 Task: In the  document regularreading.html Select the last point and add comment:  'seems repetitive' Insert emoji reactions: 'Thumbs Down' Select all the potins and apply Uppercase
Action: Mouse moved to (330, 443)
Screenshot: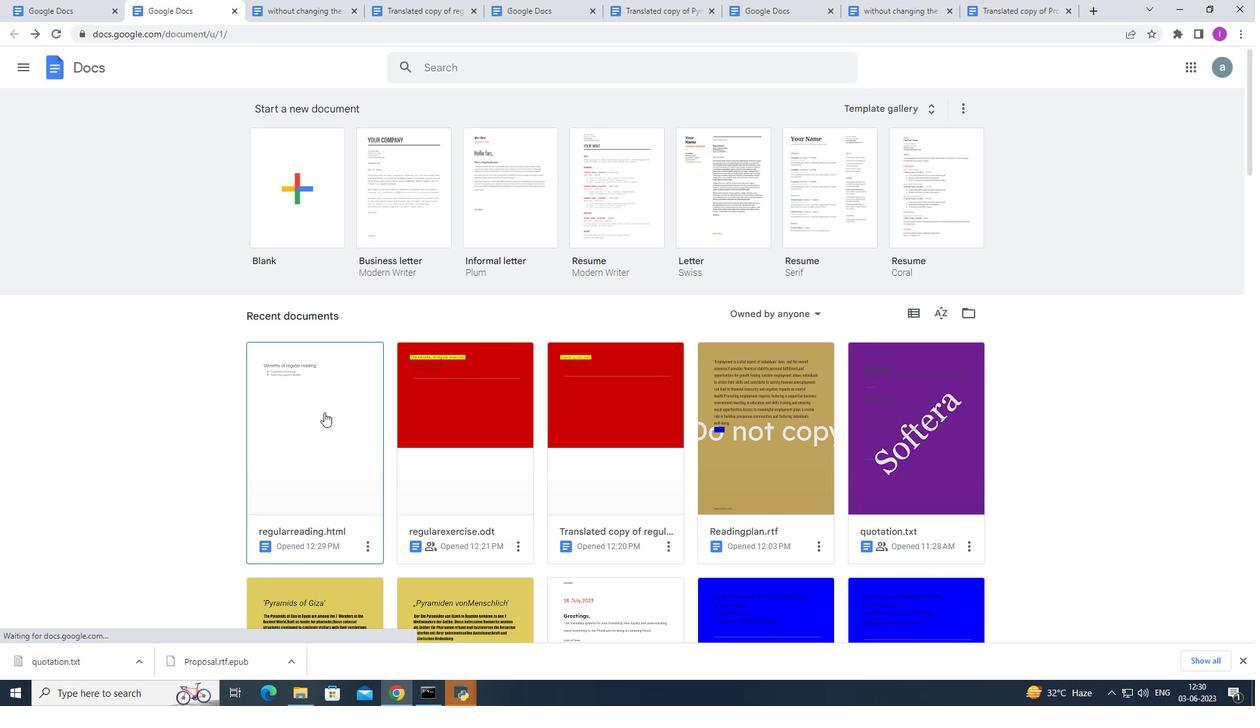 
Action: Mouse pressed left at (330, 443)
Screenshot: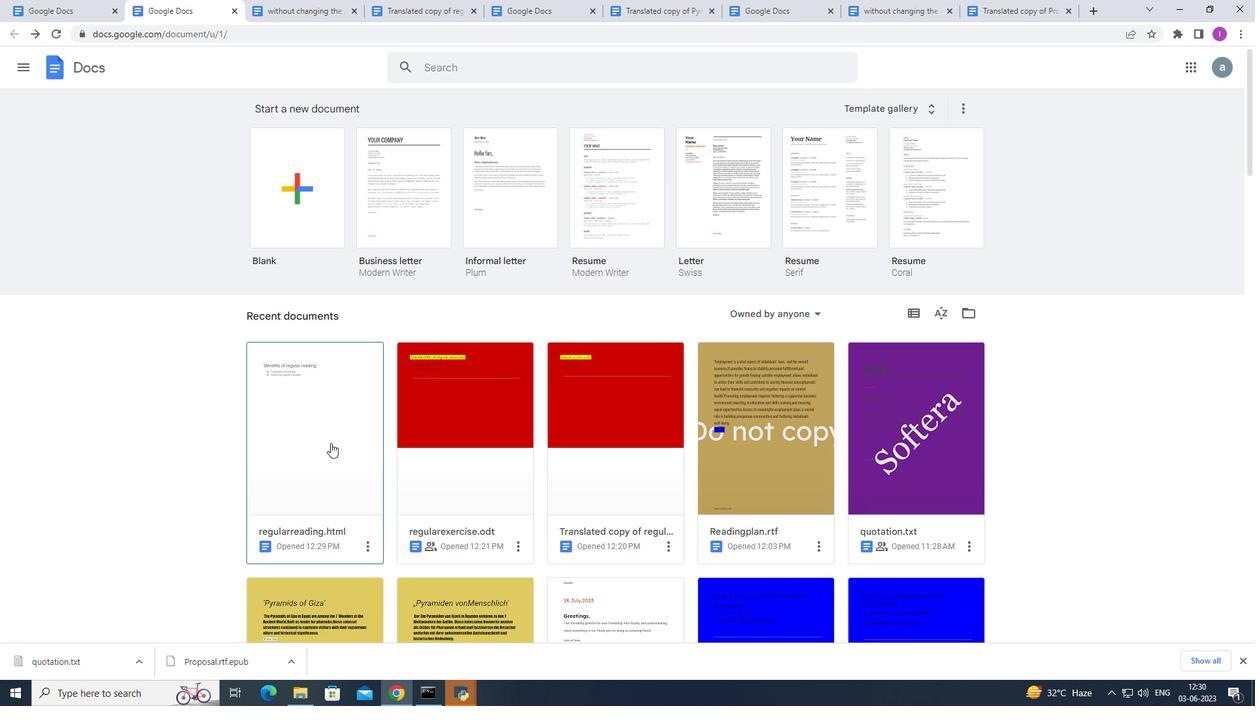 
Action: Mouse moved to (694, 292)
Screenshot: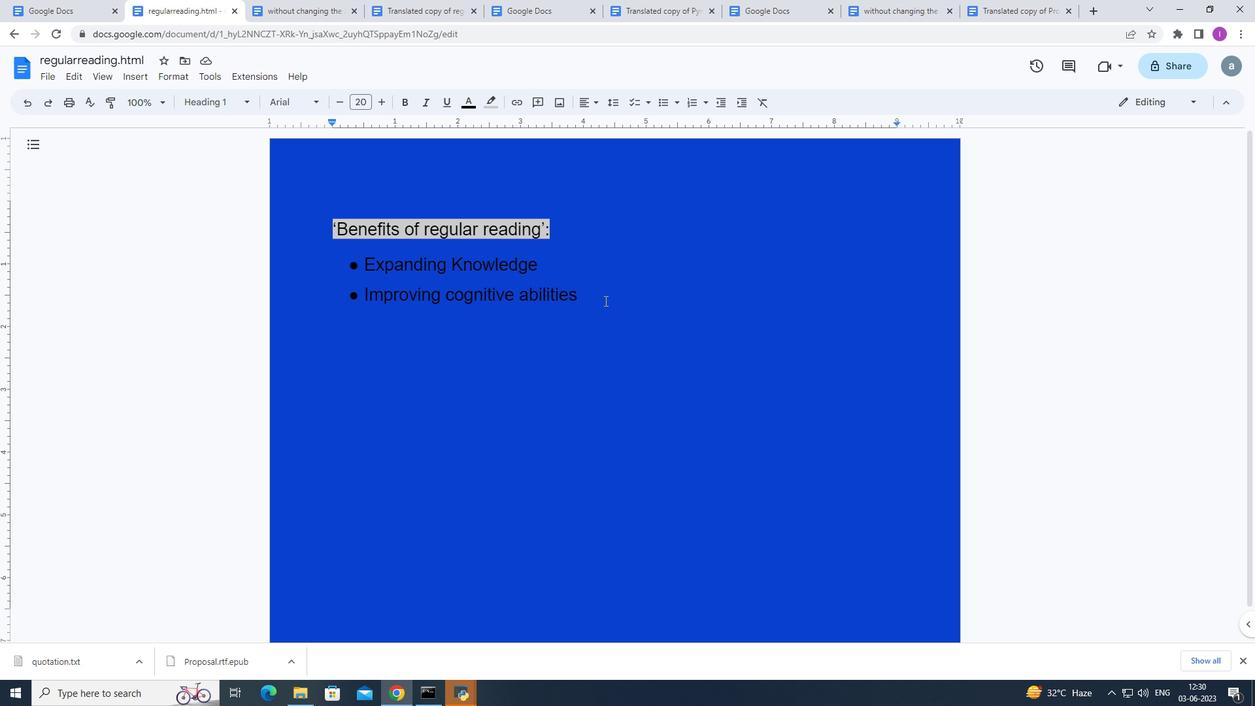 
Action: Mouse pressed left at (694, 292)
Screenshot: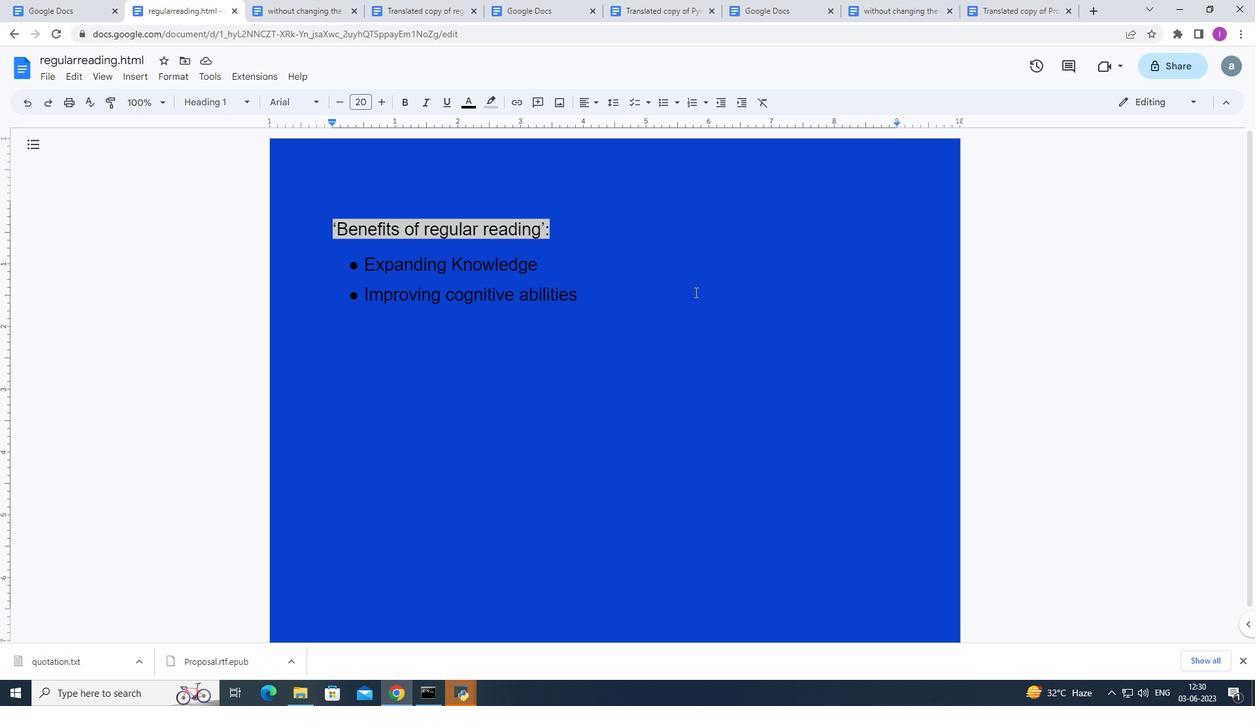 
Action: Mouse moved to (612, 300)
Screenshot: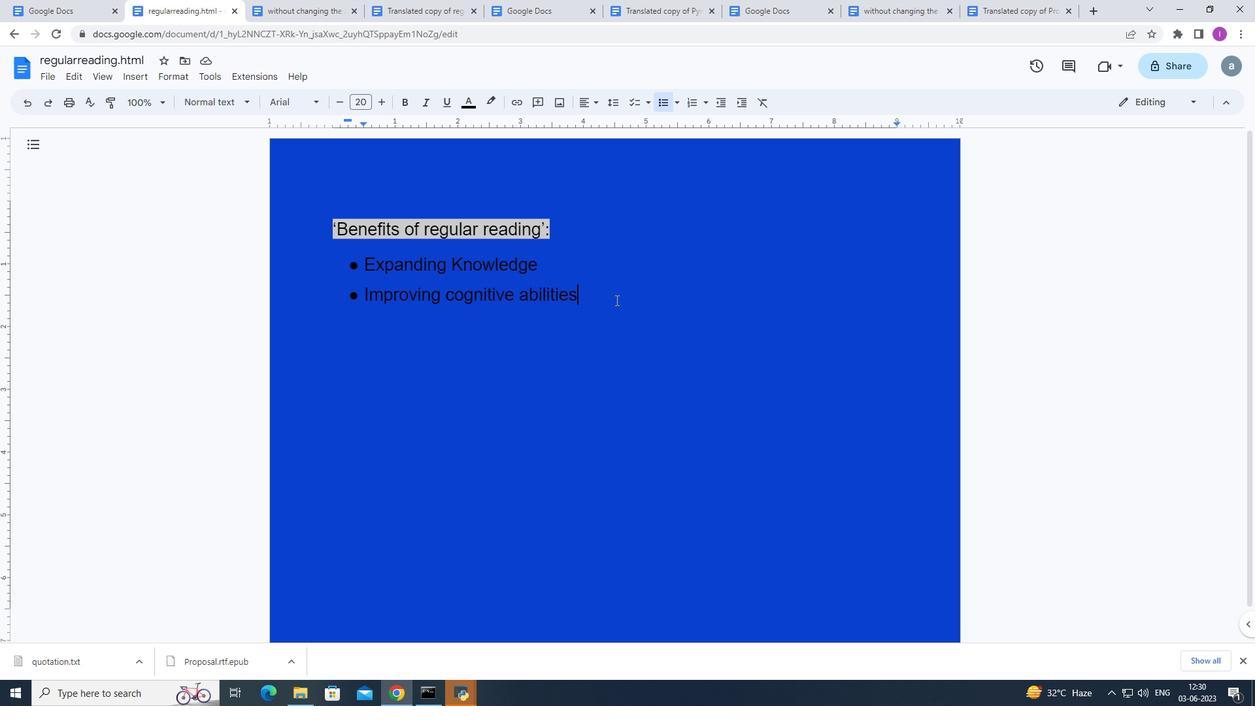 
Action: Mouse pressed left at (612, 300)
Screenshot: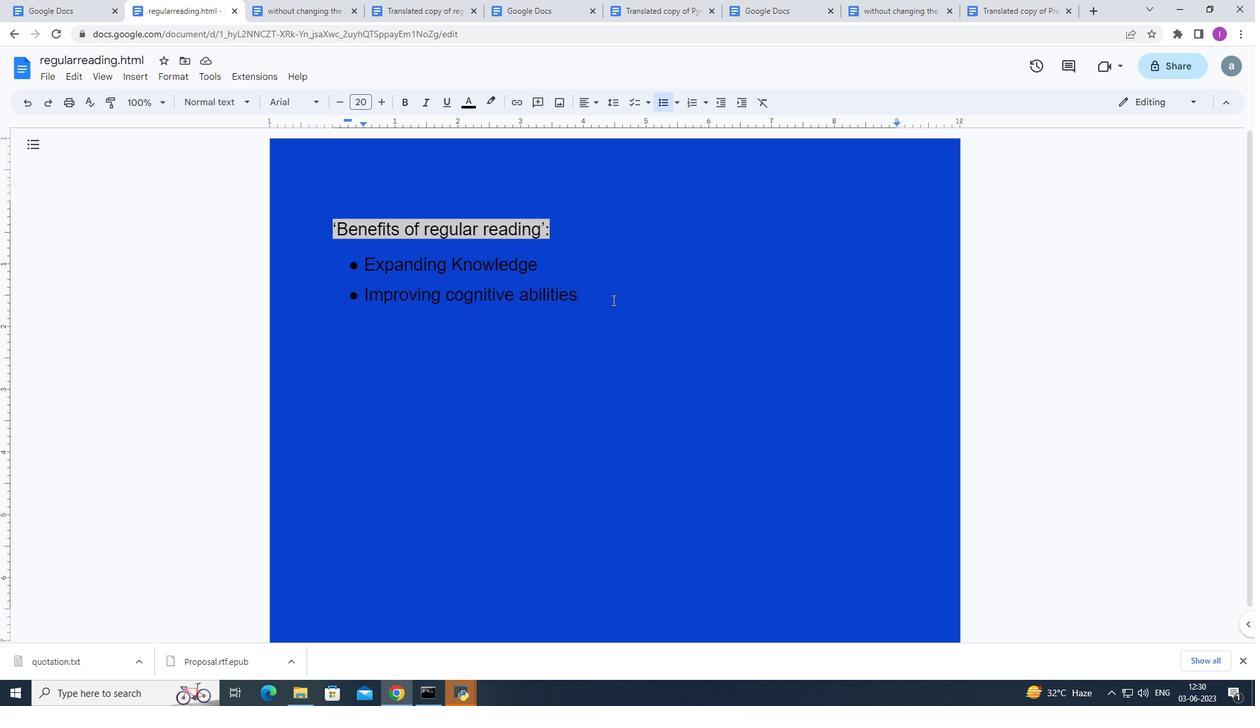 
Action: Mouse moved to (137, 73)
Screenshot: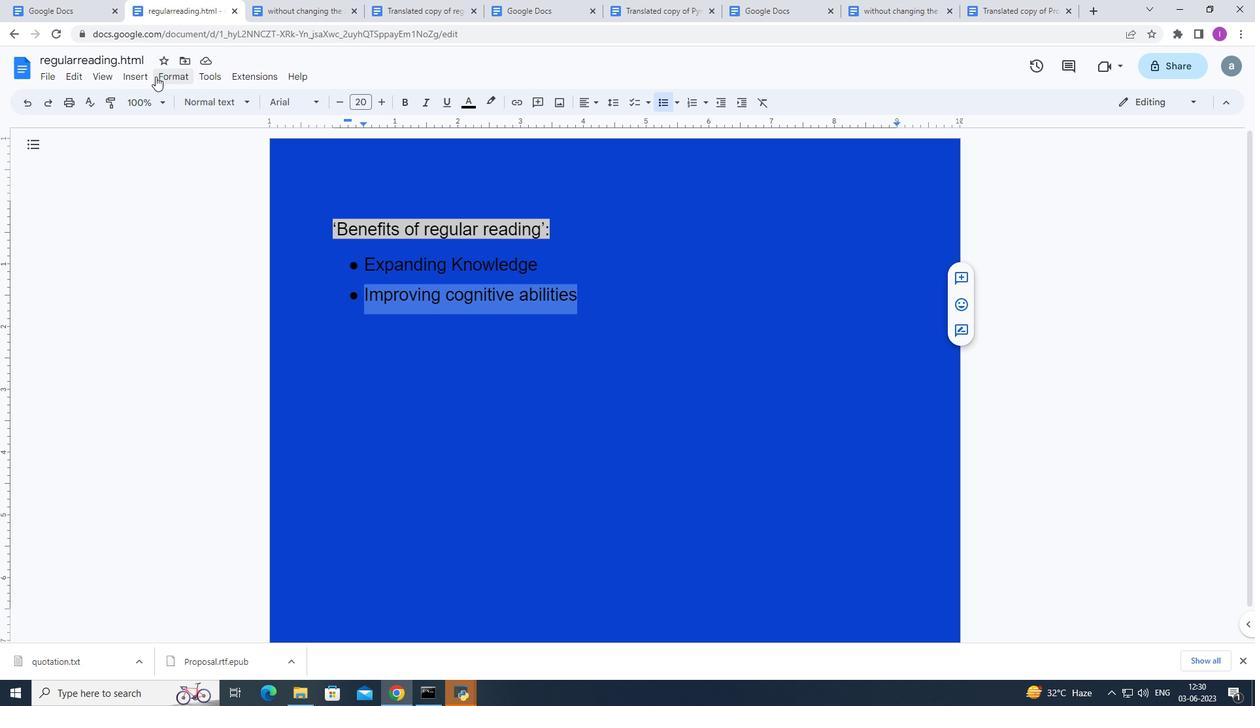 
Action: Mouse pressed left at (137, 73)
Screenshot: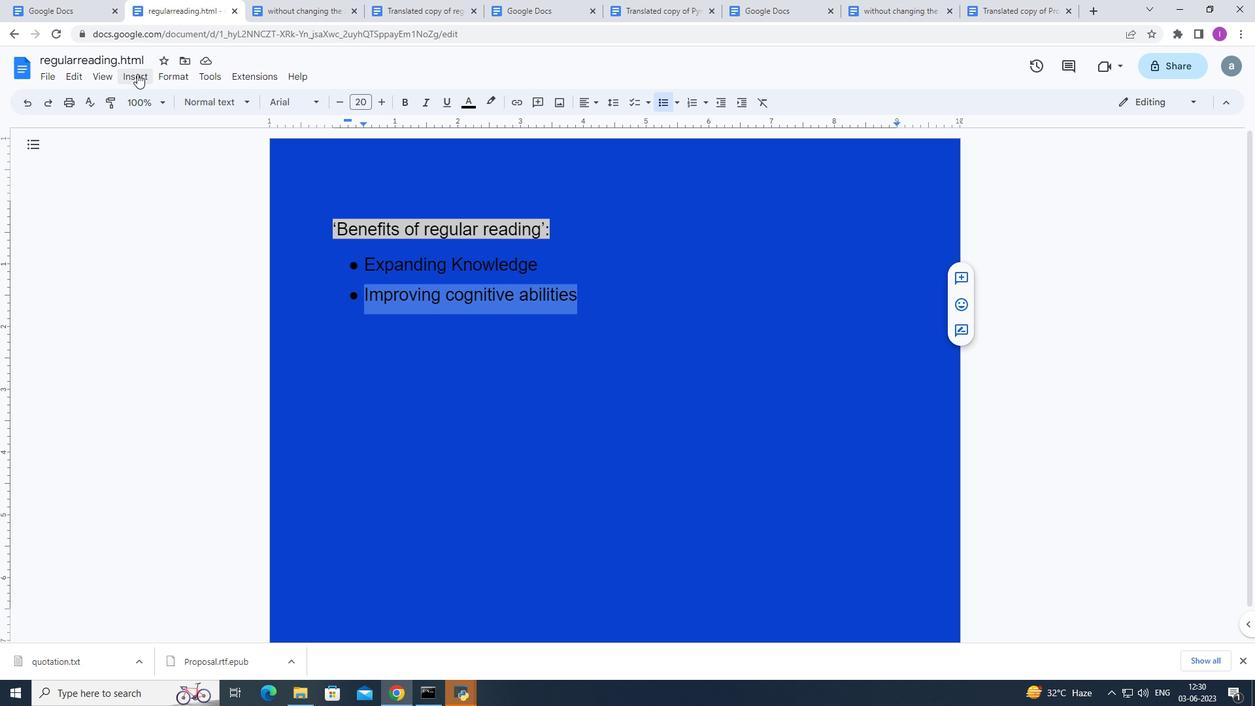 
Action: Mouse moved to (207, 492)
Screenshot: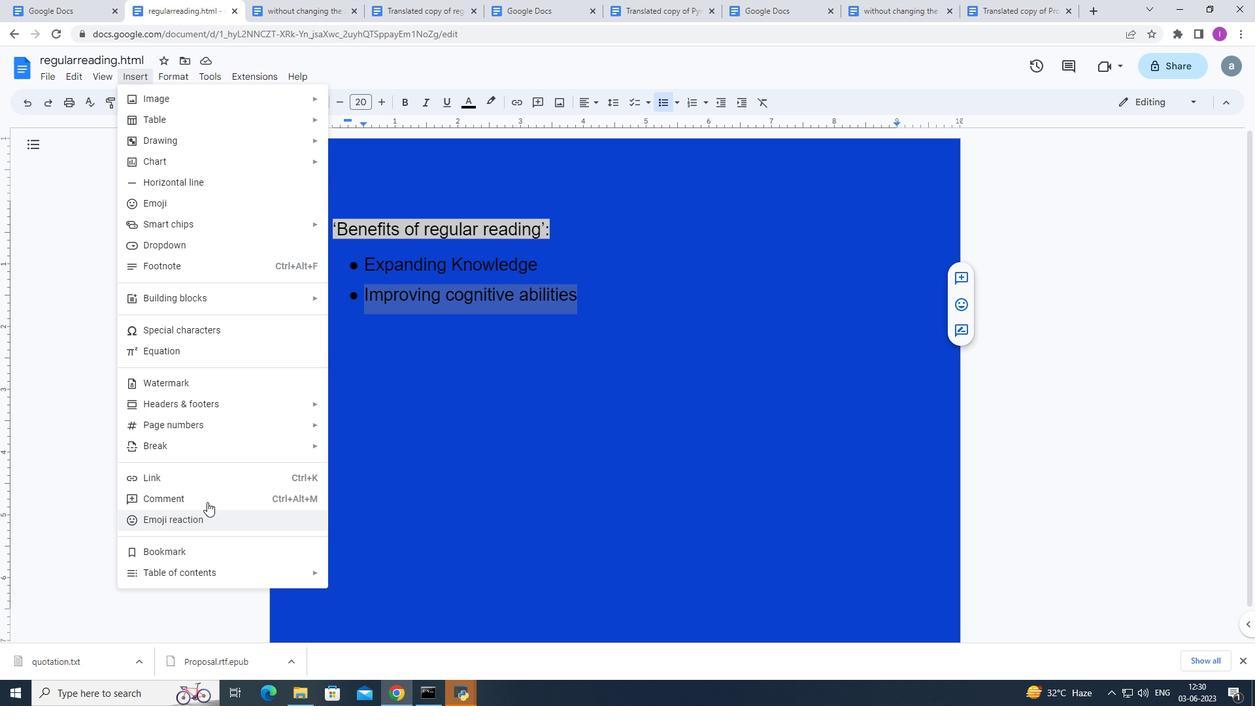 
Action: Mouse pressed left at (207, 492)
Screenshot: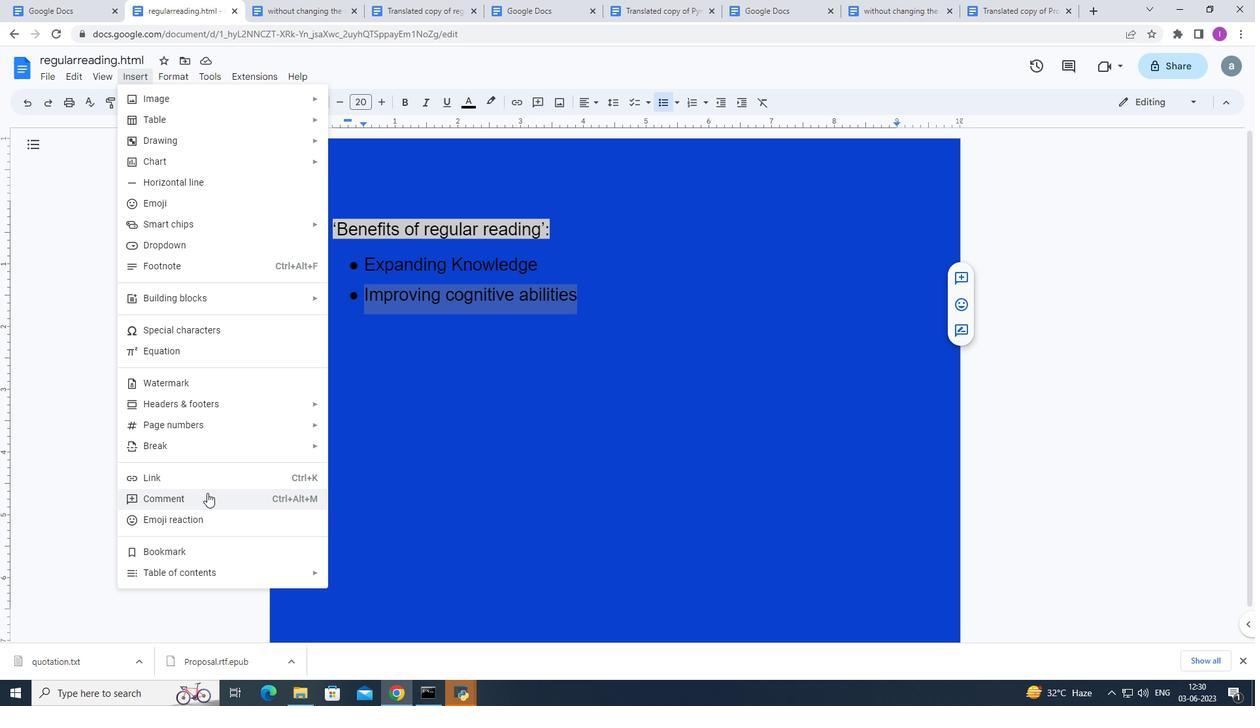 
Action: Mouse moved to (922, 347)
Screenshot: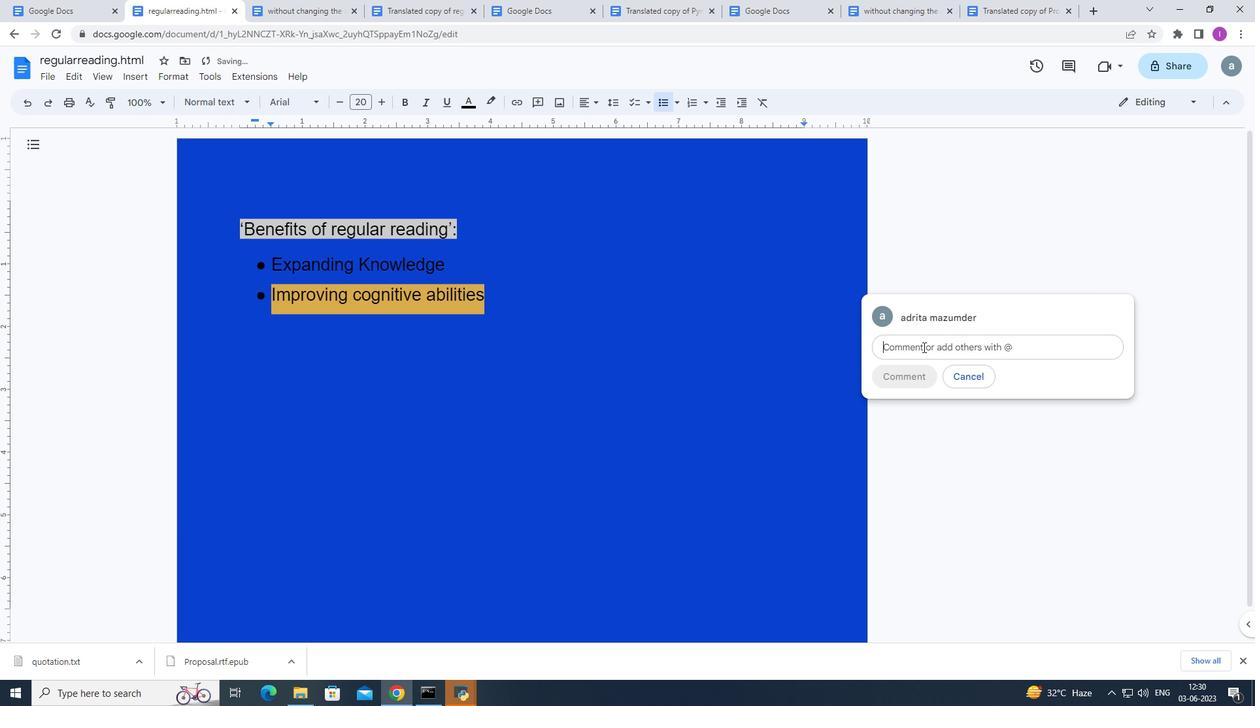 
Action: Mouse pressed left at (922, 347)
Screenshot: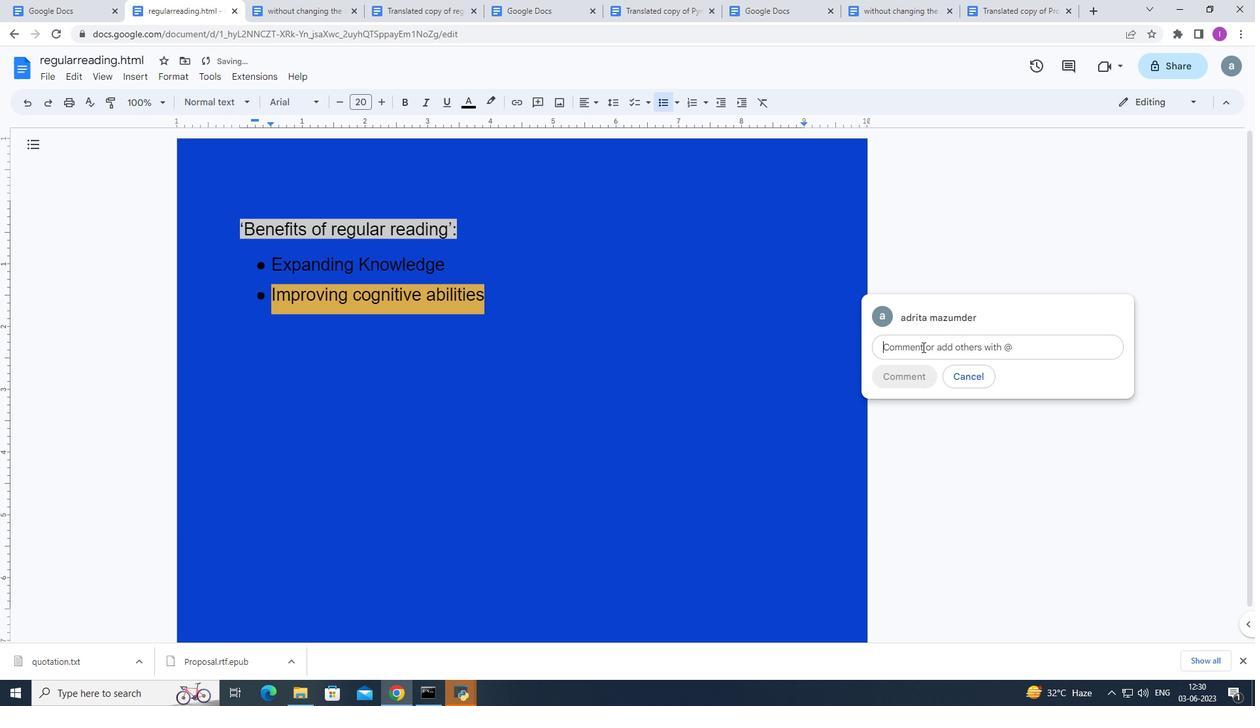 
Action: Mouse moved to (925, 345)
Screenshot: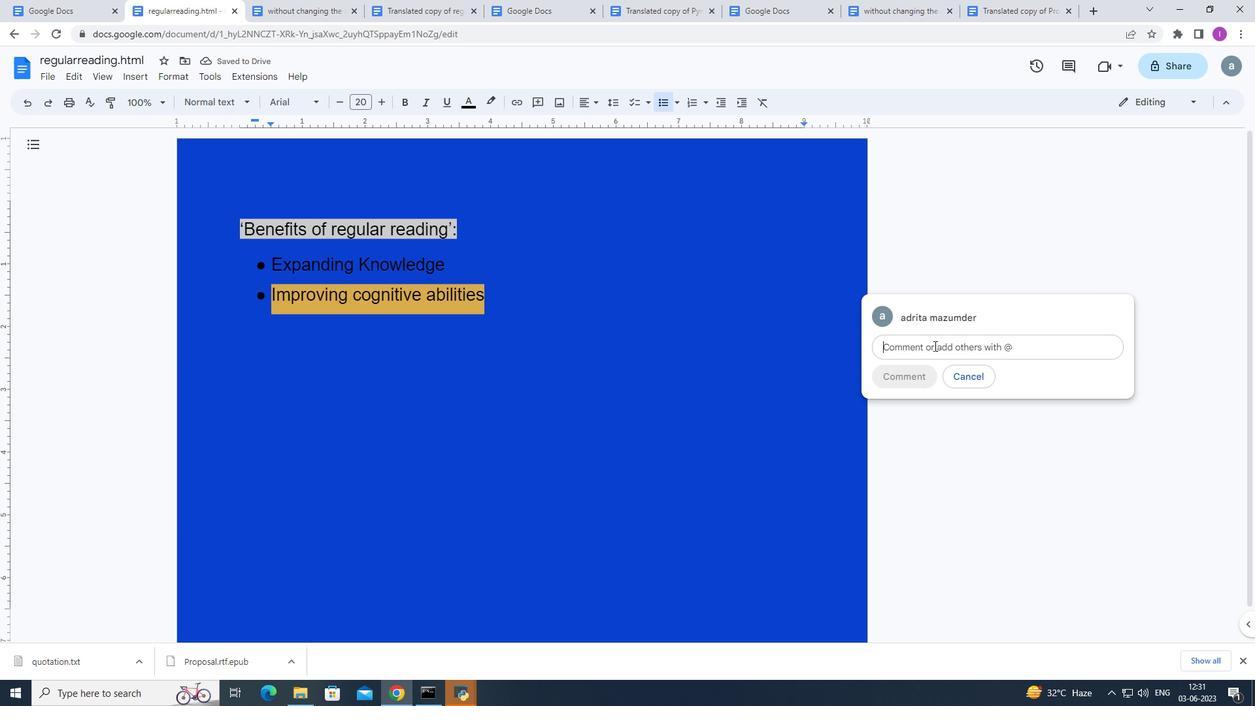 
Action: Key pressed <Key.shift>Seems<Key.space>repetitive
Screenshot: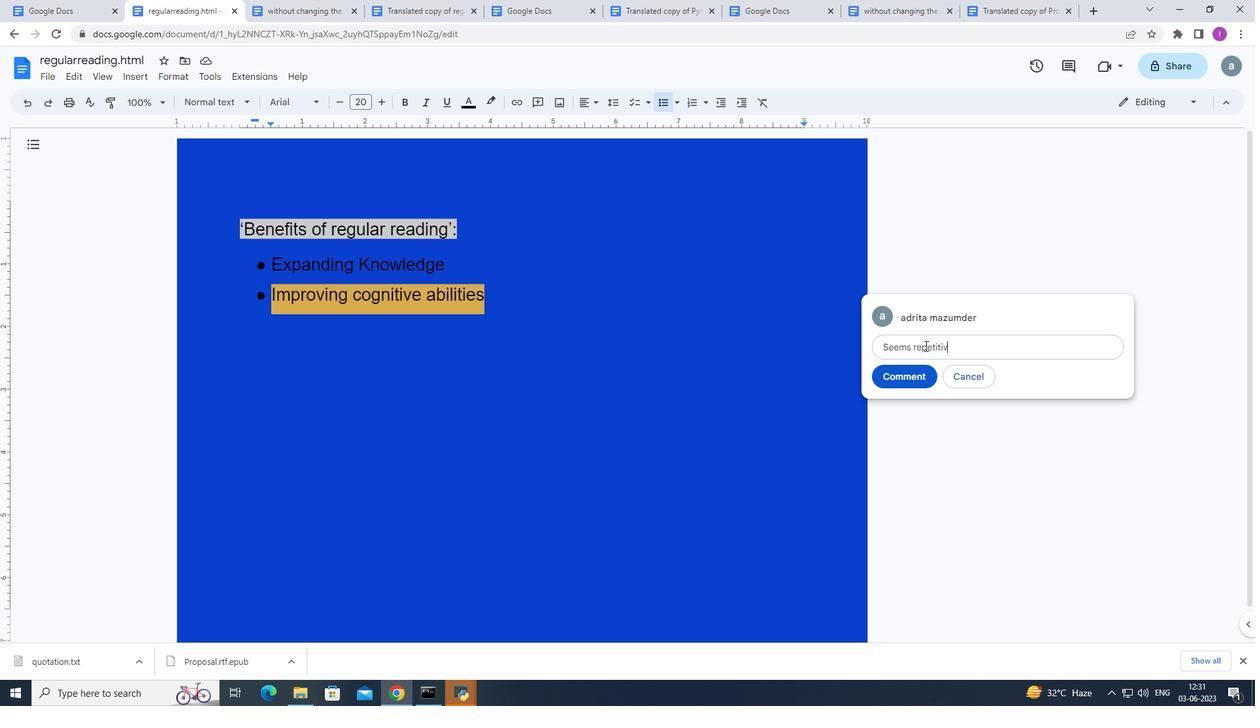 
Action: Mouse moved to (907, 379)
Screenshot: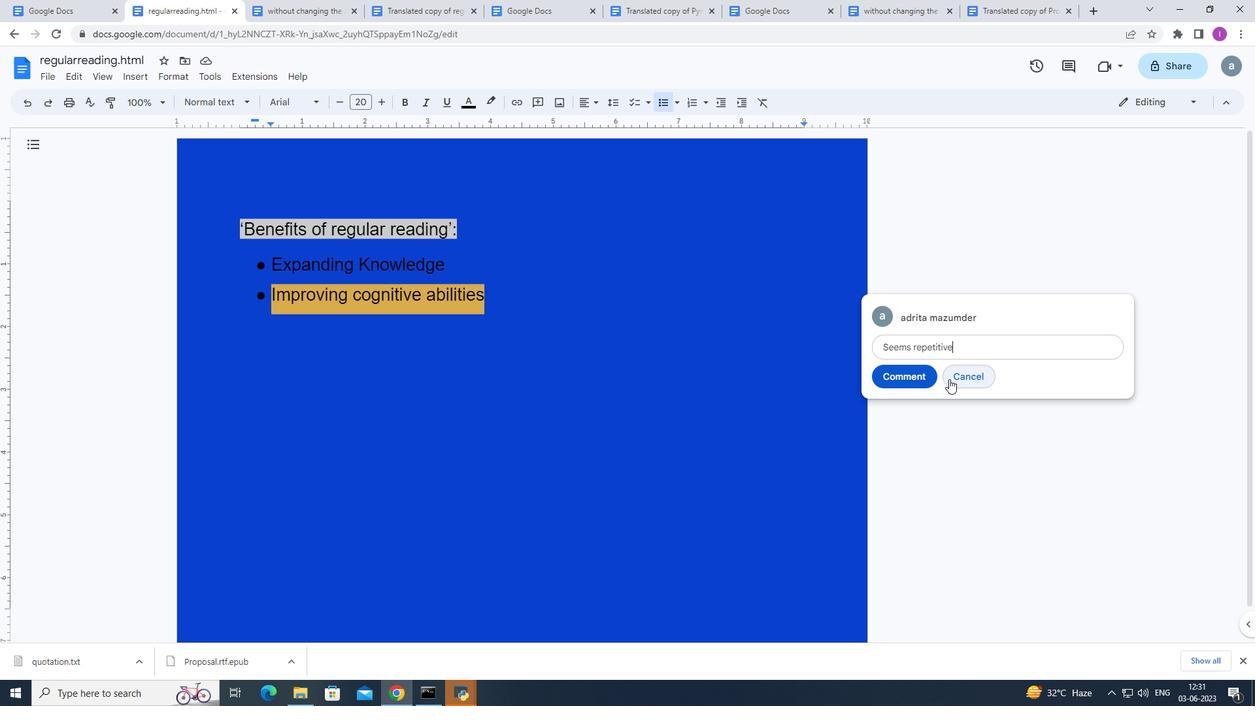 
Action: Mouse pressed left at (907, 379)
Screenshot: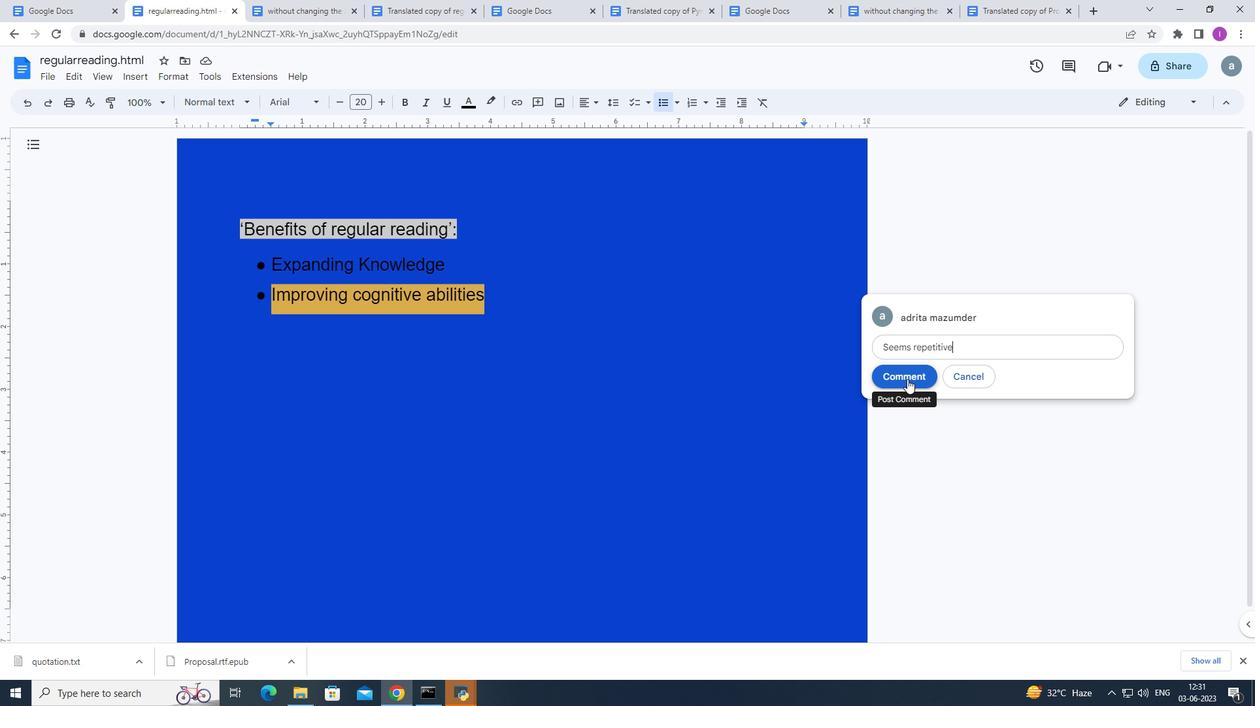 
Action: Mouse moved to (1138, 343)
Screenshot: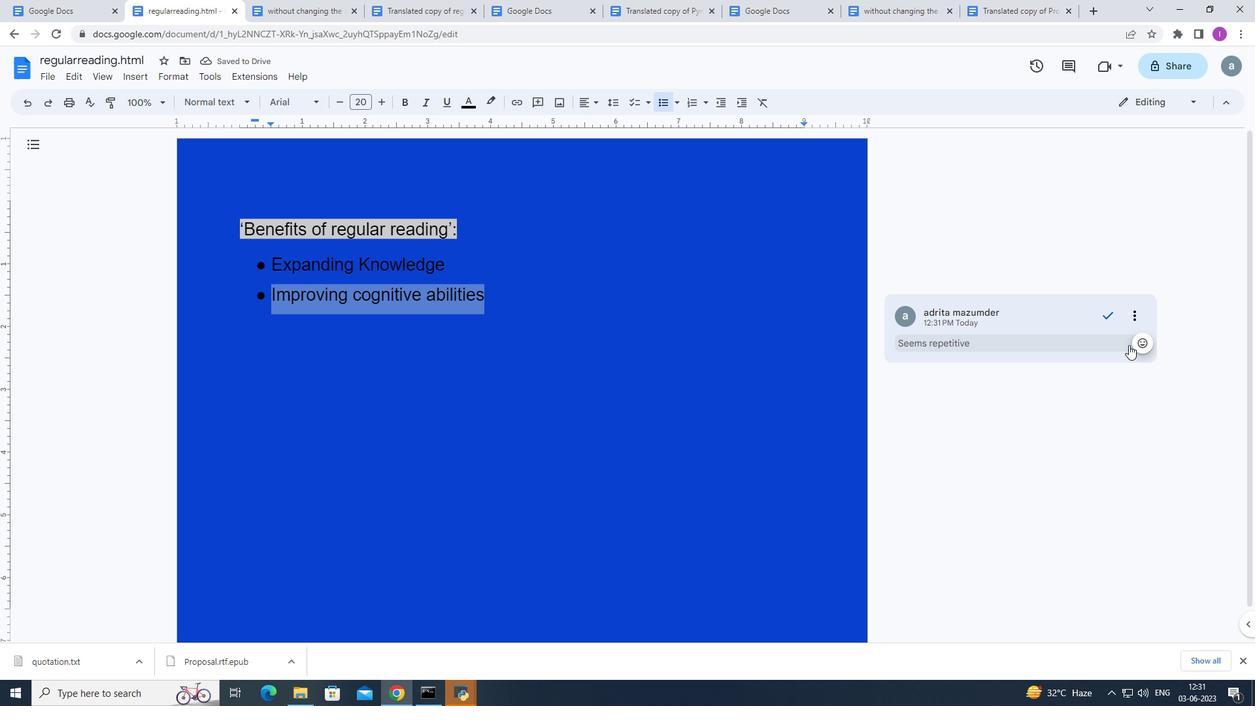 
Action: Mouse pressed left at (1138, 343)
Screenshot: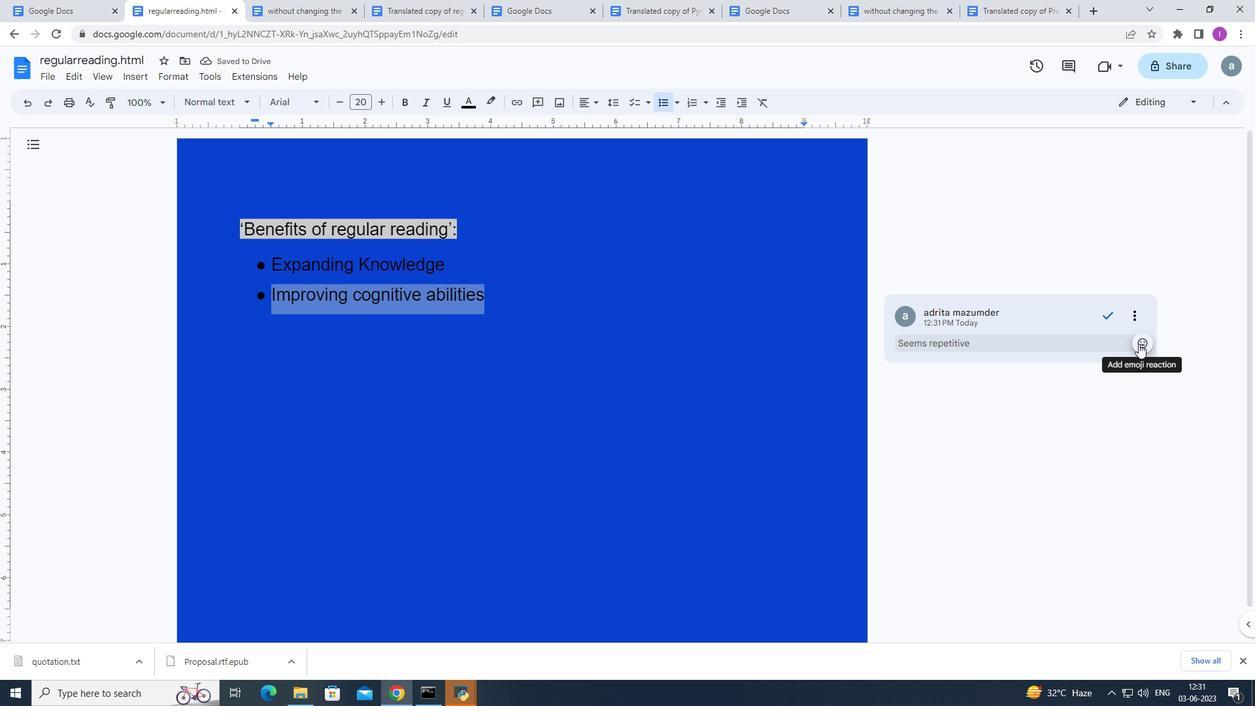 
Action: Mouse moved to (1035, 475)
Screenshot: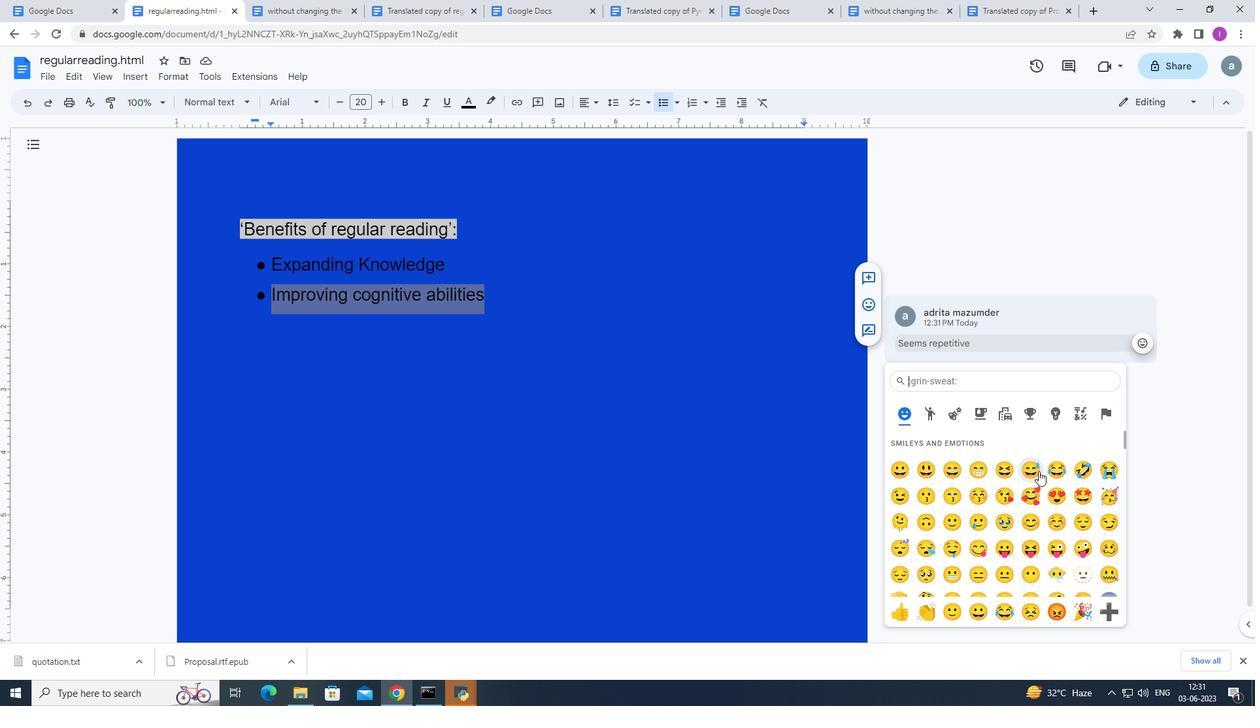 
Action: Mouse scrolled (1035, 474) with delta (0, 0)
Screenshot: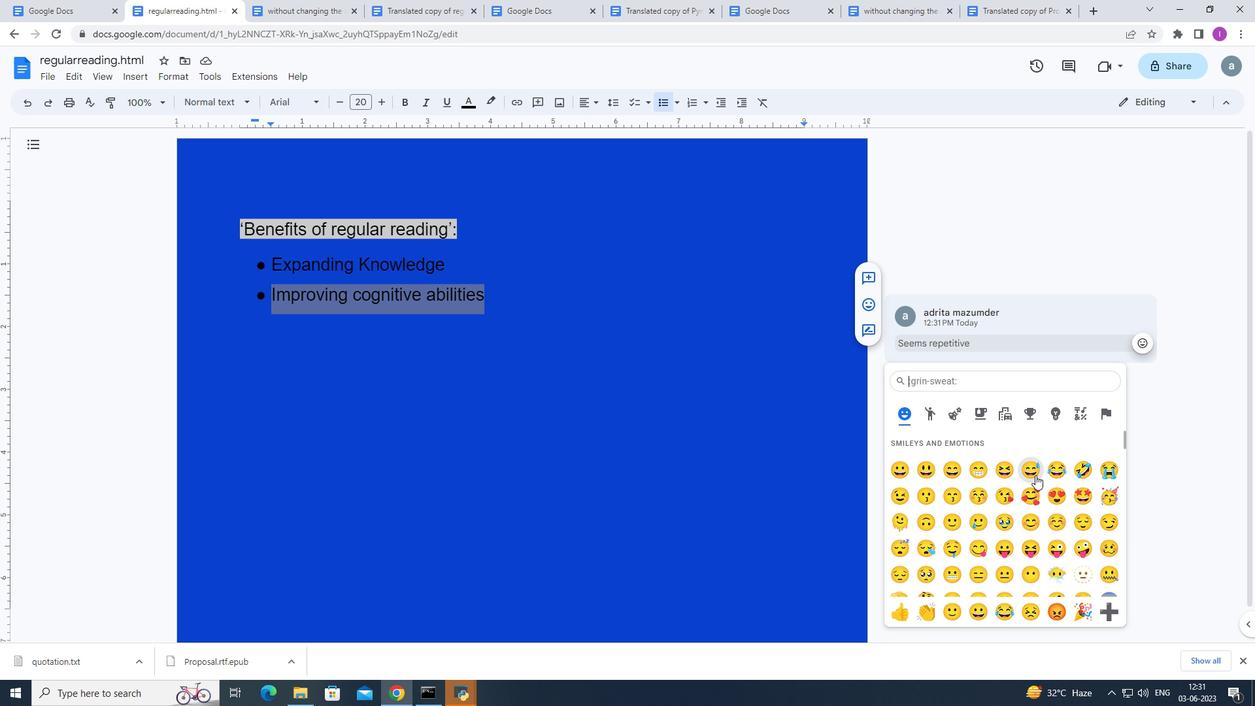 
Action: Mouse scrolled (1035, 474) with delta (0, 0)
Screenshot: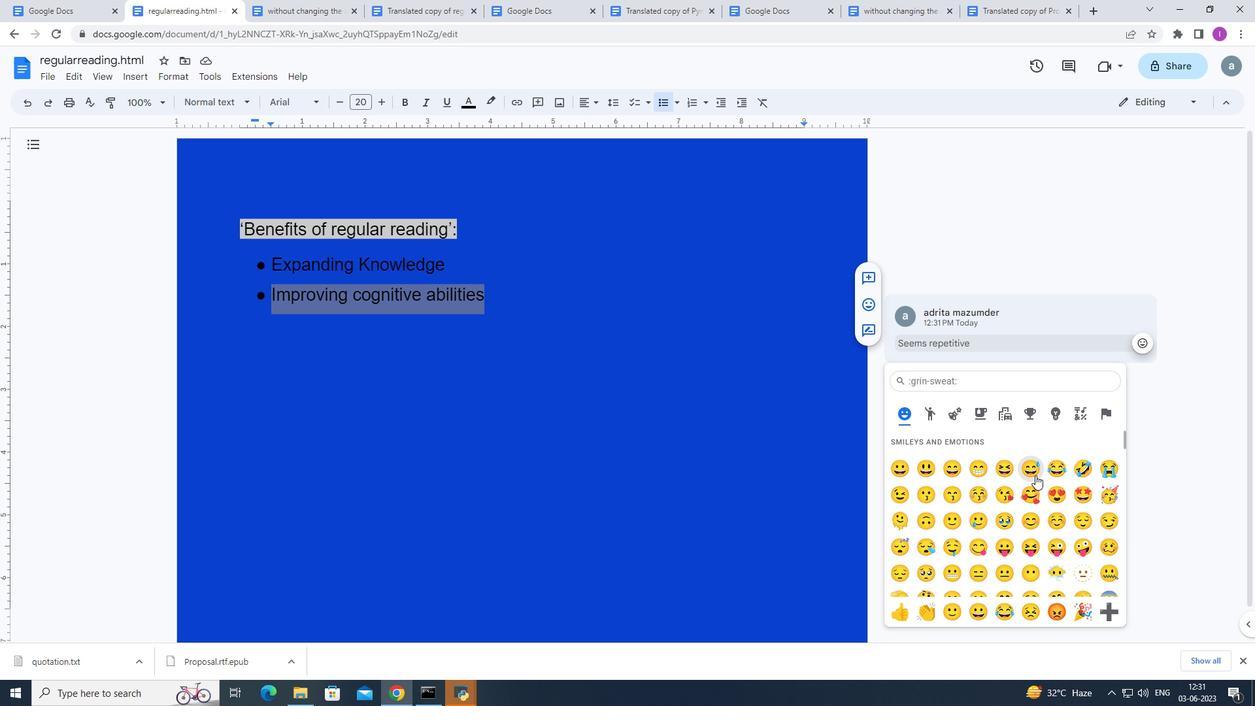 
Action: Mouse scrolled (1035, 474) with delta (0, 0)
Screenshot: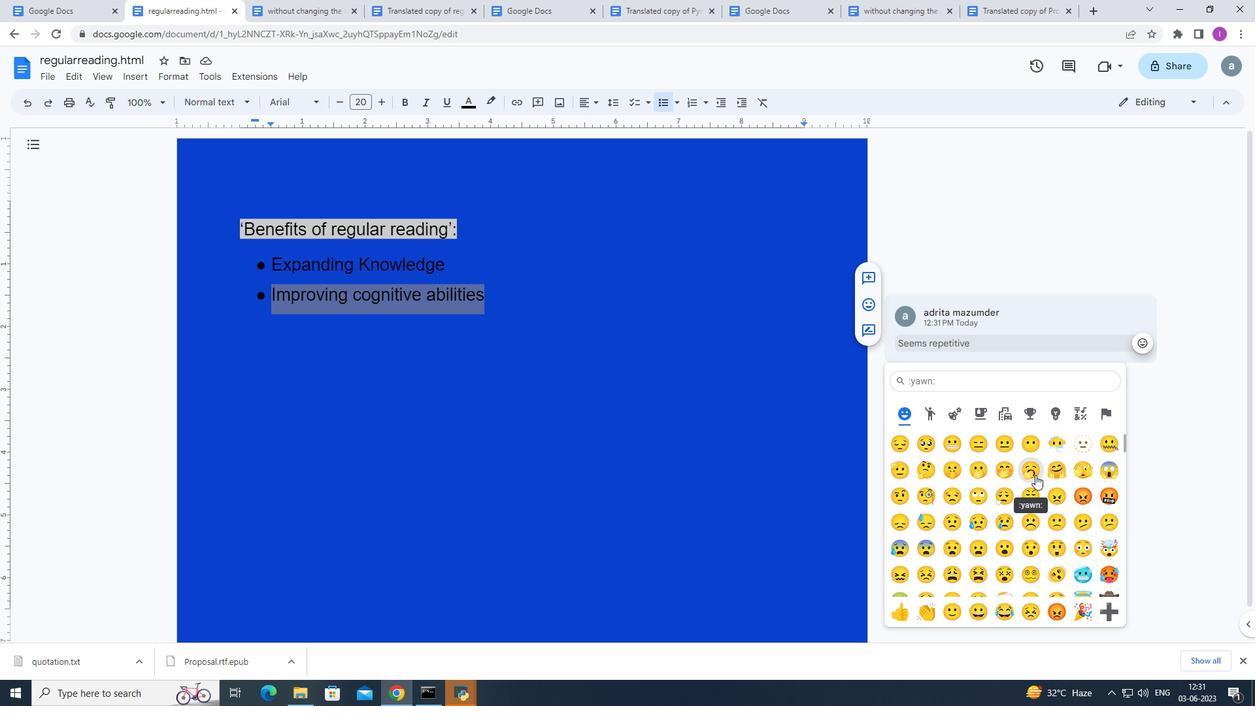 
Action: Mouse moved to (1035, 475)
Screenshot: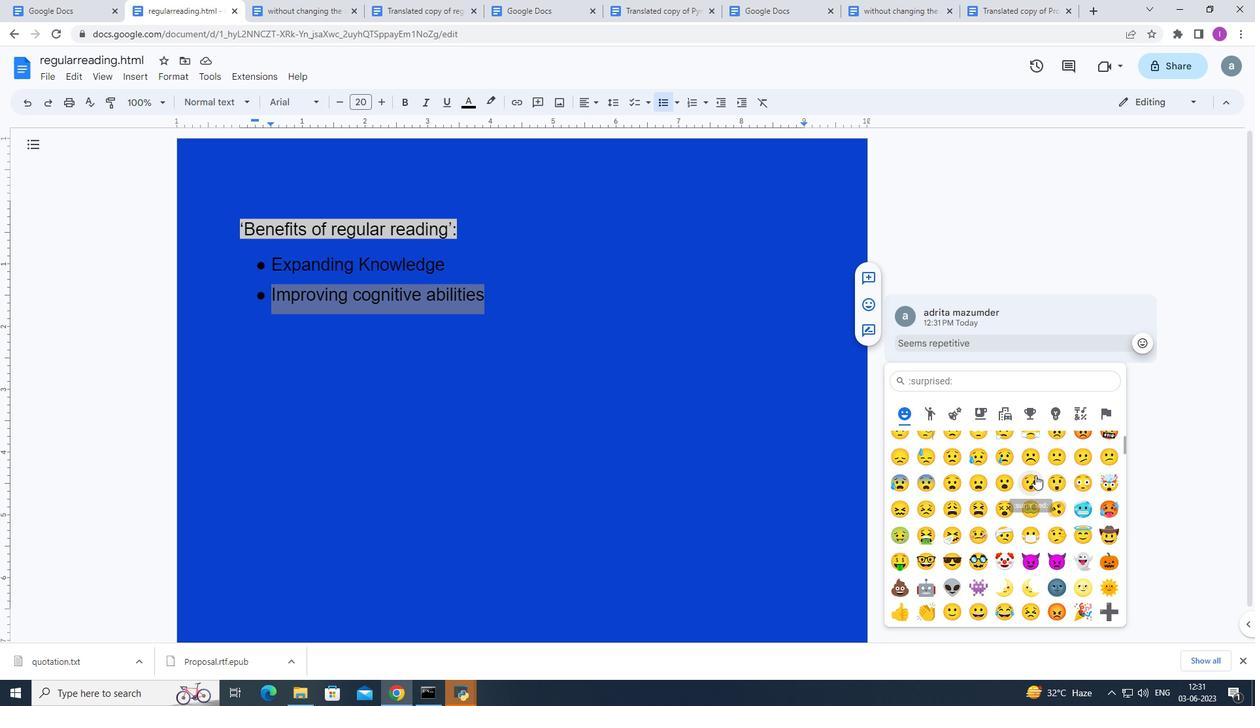 
Action: Mouse scrolled (1035, 474) with delta (0, 0)
Screenshot: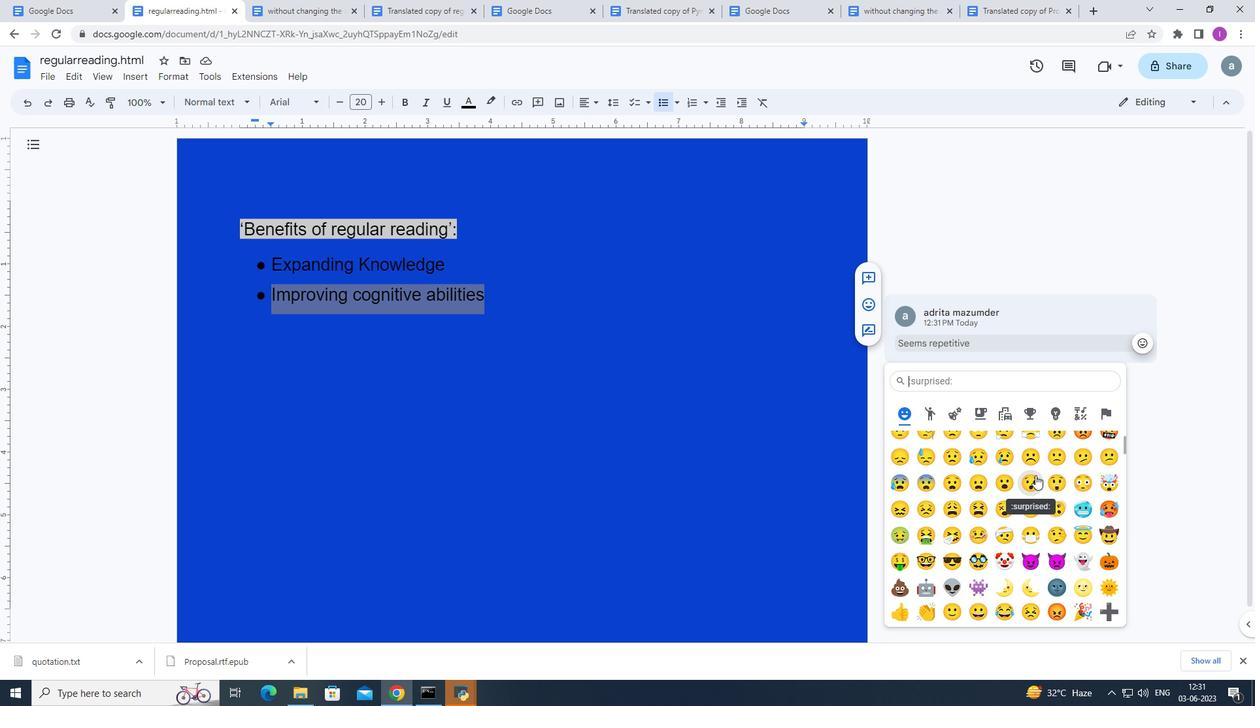 
Action: Mouse scrolled (1035, 474) with delta (0, 0)
Screenshot: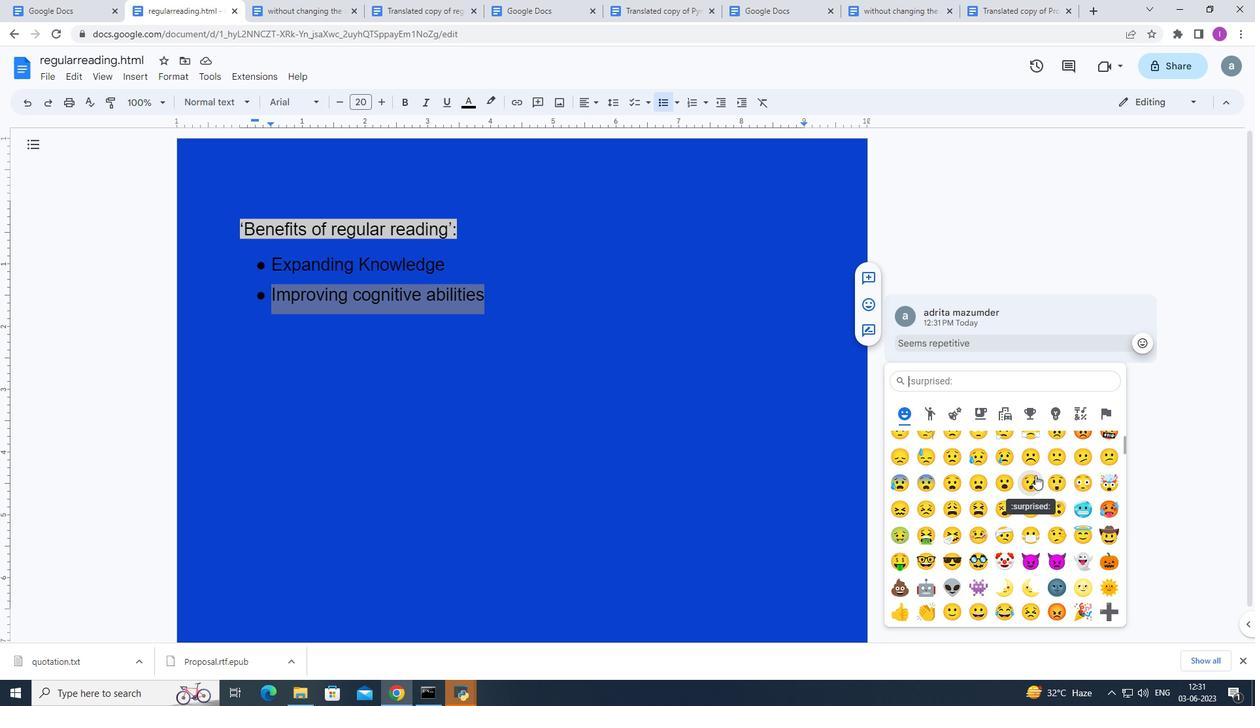 
Action: Mouse scrolled (1035, 474) with delta (0, 0)
Screenshot: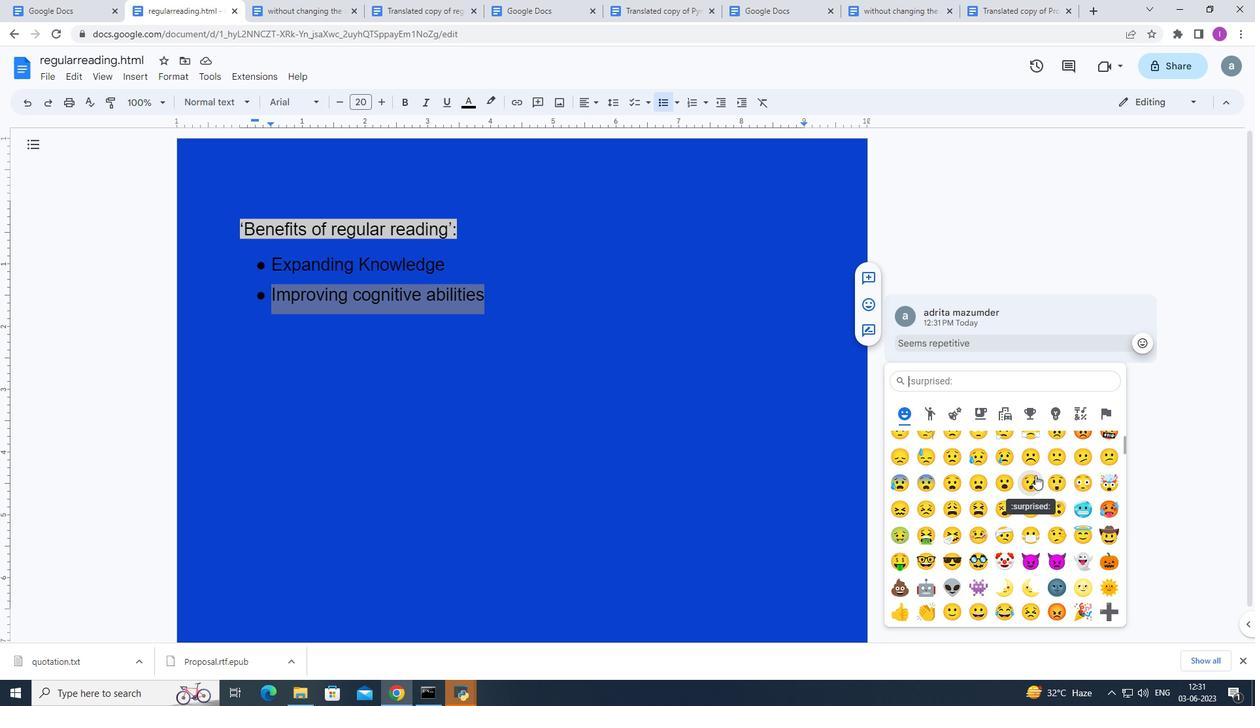 
Action: Mouse moved to (1034, 475)
Screenshot: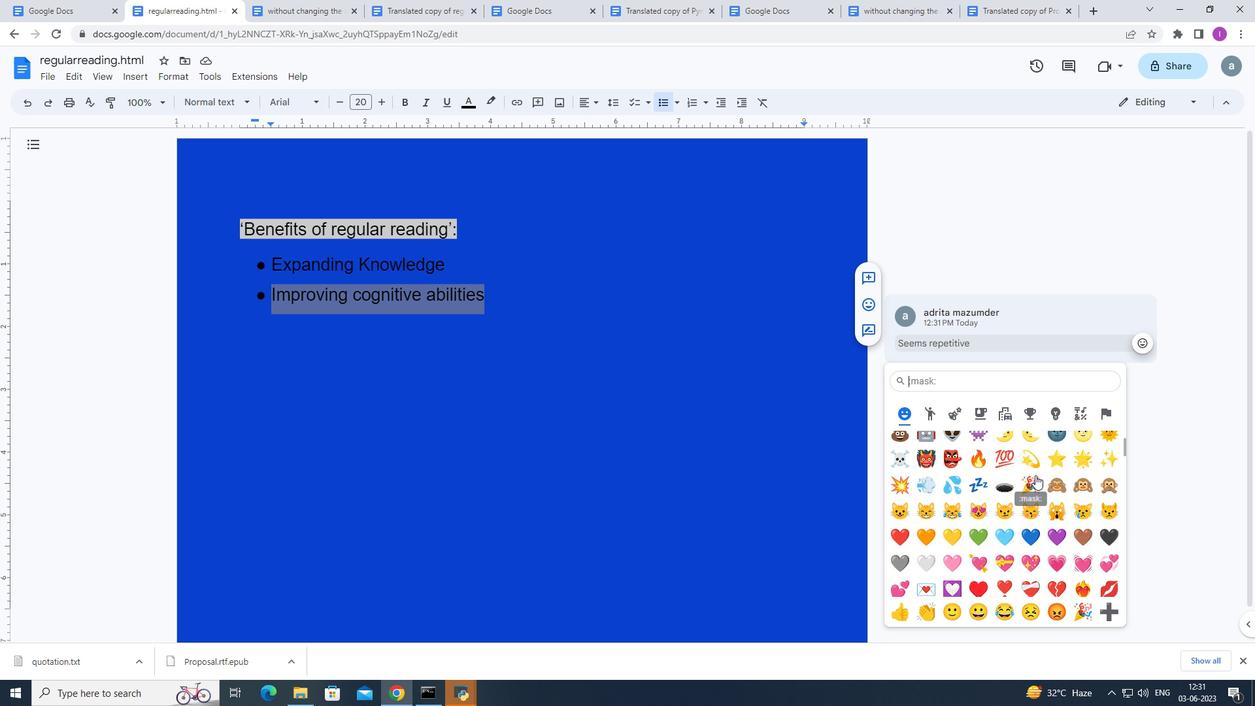 
Action: Mouse scrolled (1034, 474) with delta (0, 0)
Screenshot: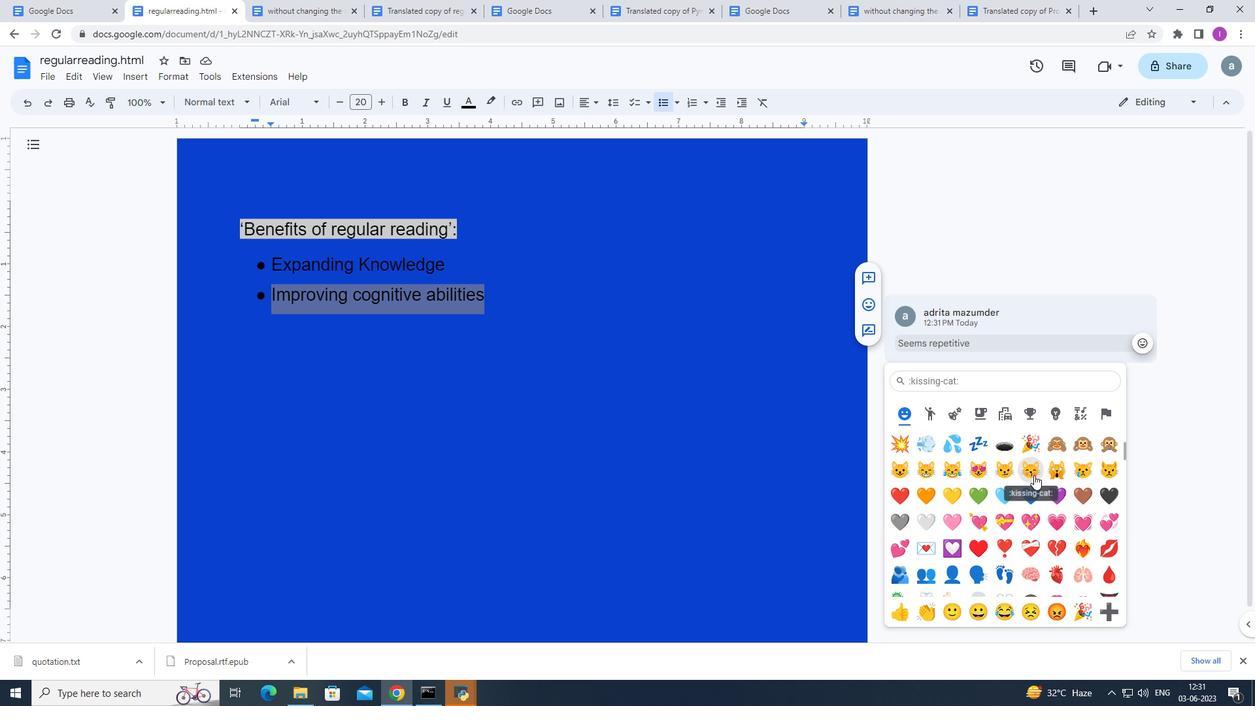 
Action: Mouse scrolled (1034, 474) with delta (0, 0)
Screenshot: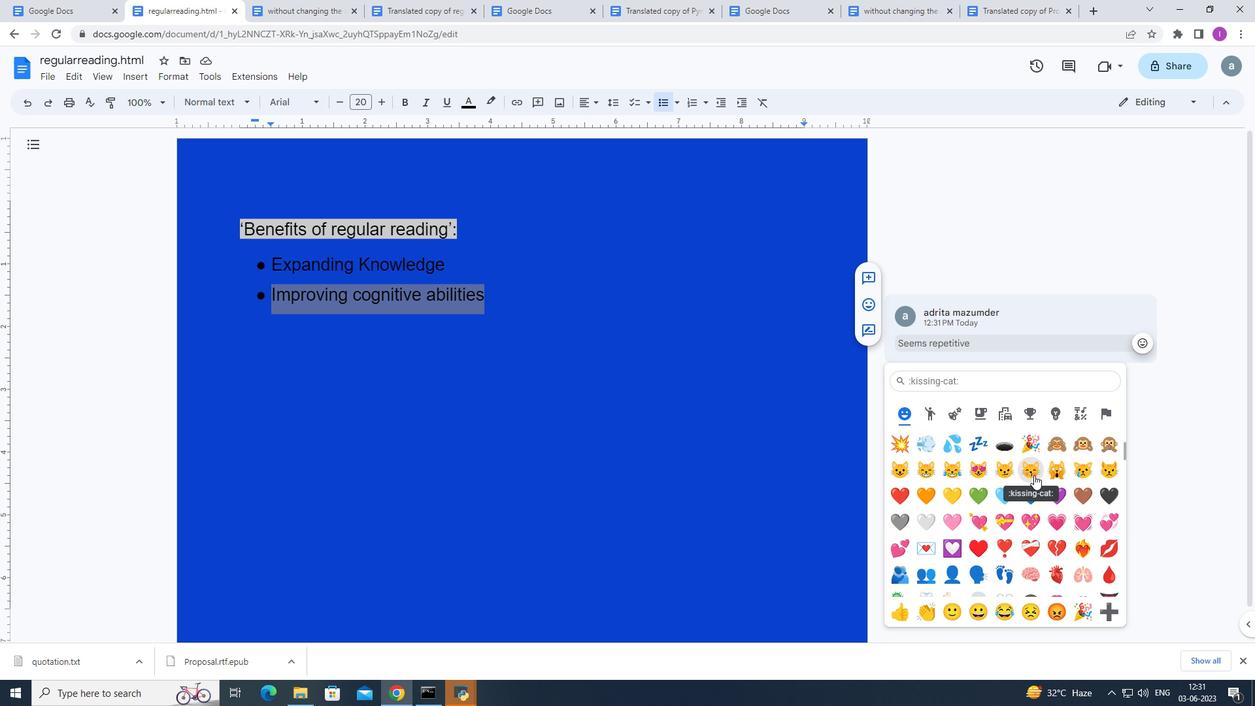 
Action: Mouse moved to (926, 521)
Screenshot: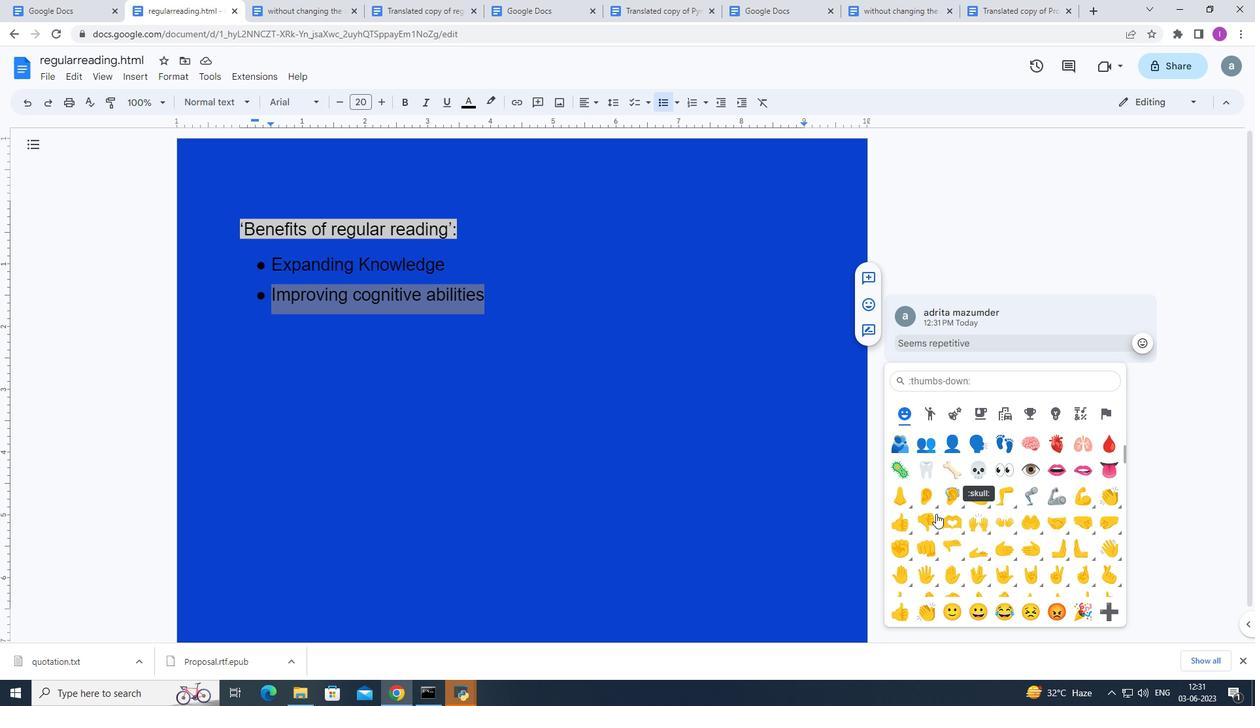 
Action: Mouse pressed left at (926, 521)
Screenshot: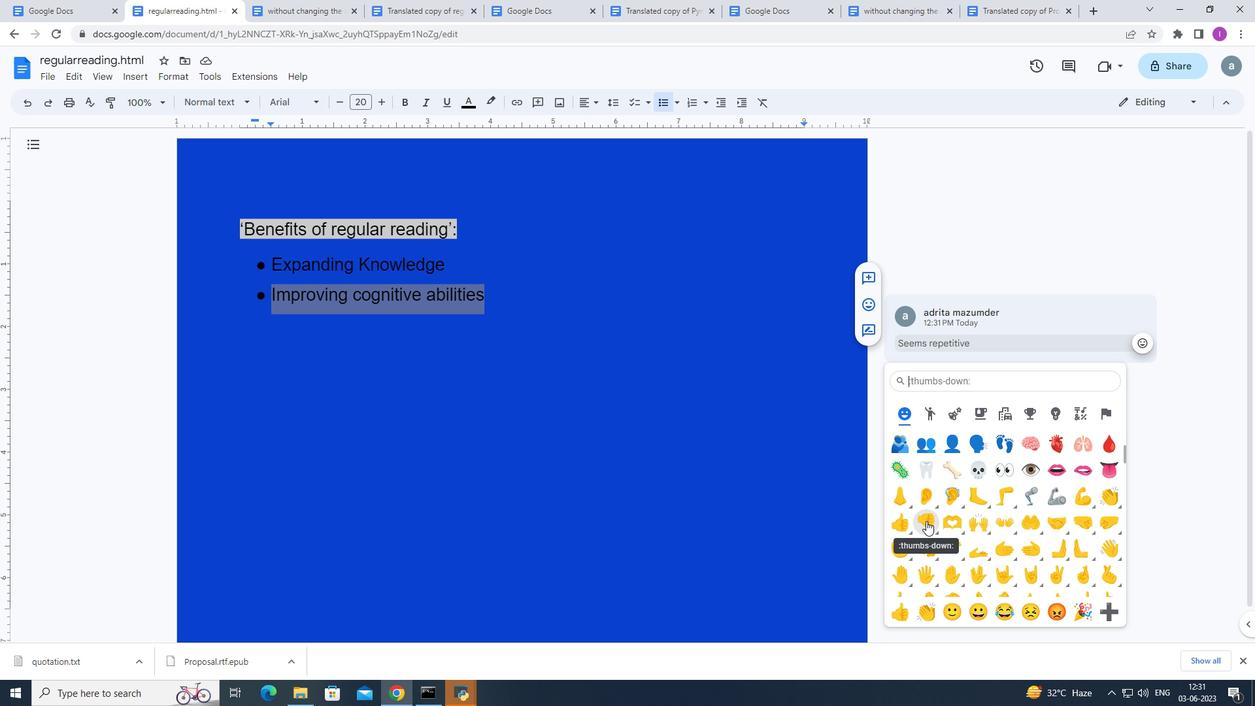 
Action: Mouse moved to (182, 77)
Screenshot: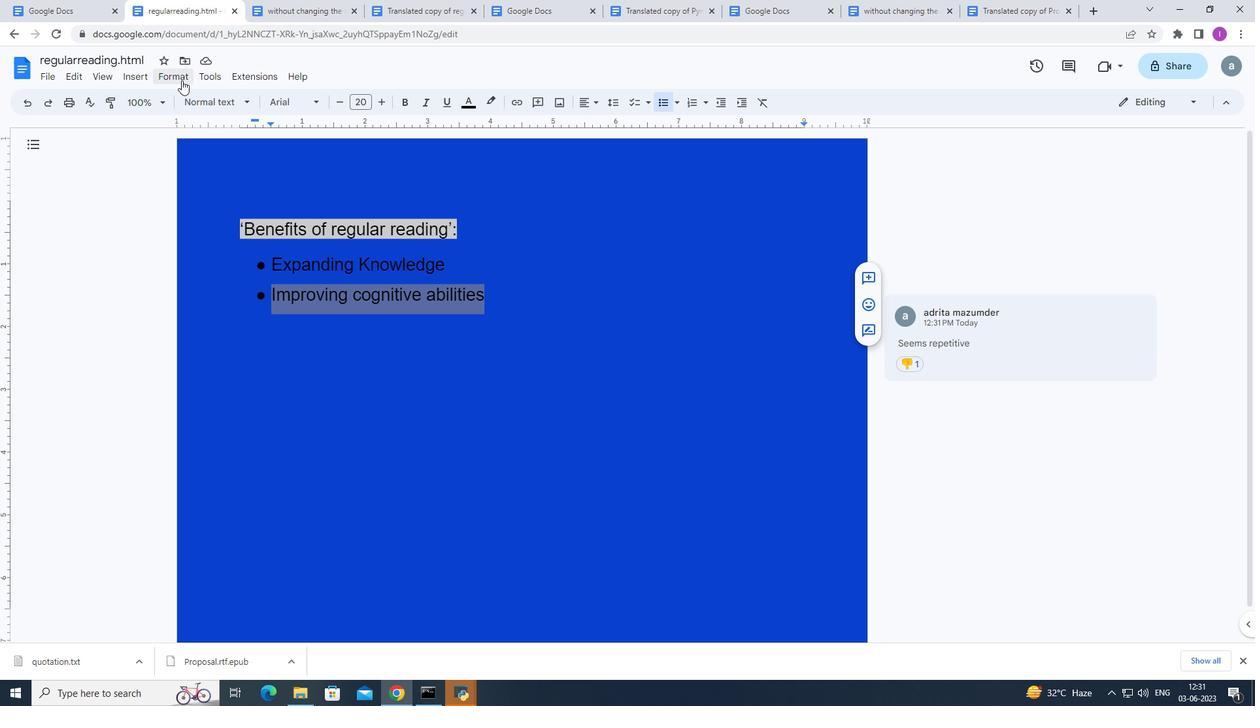 
Action: Mouse pressed left at (182, 77)
Screenshot: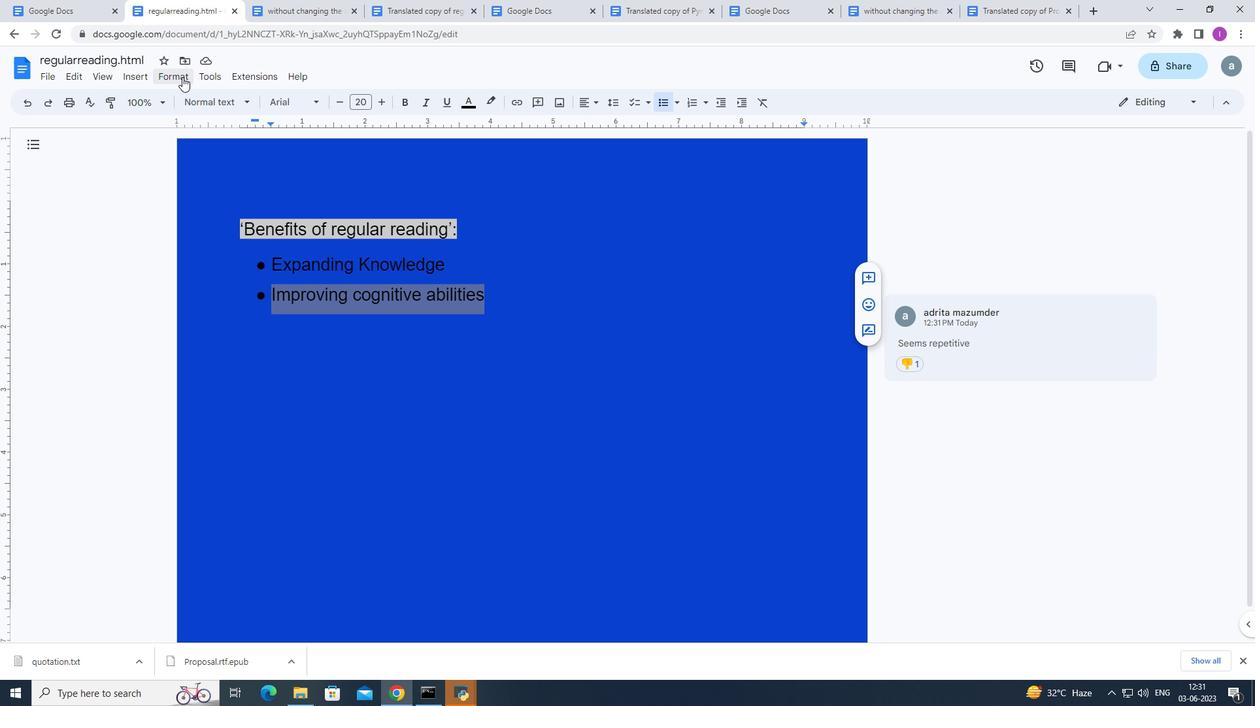 
Action: Mouse moved to (580, 281)
Screenshot: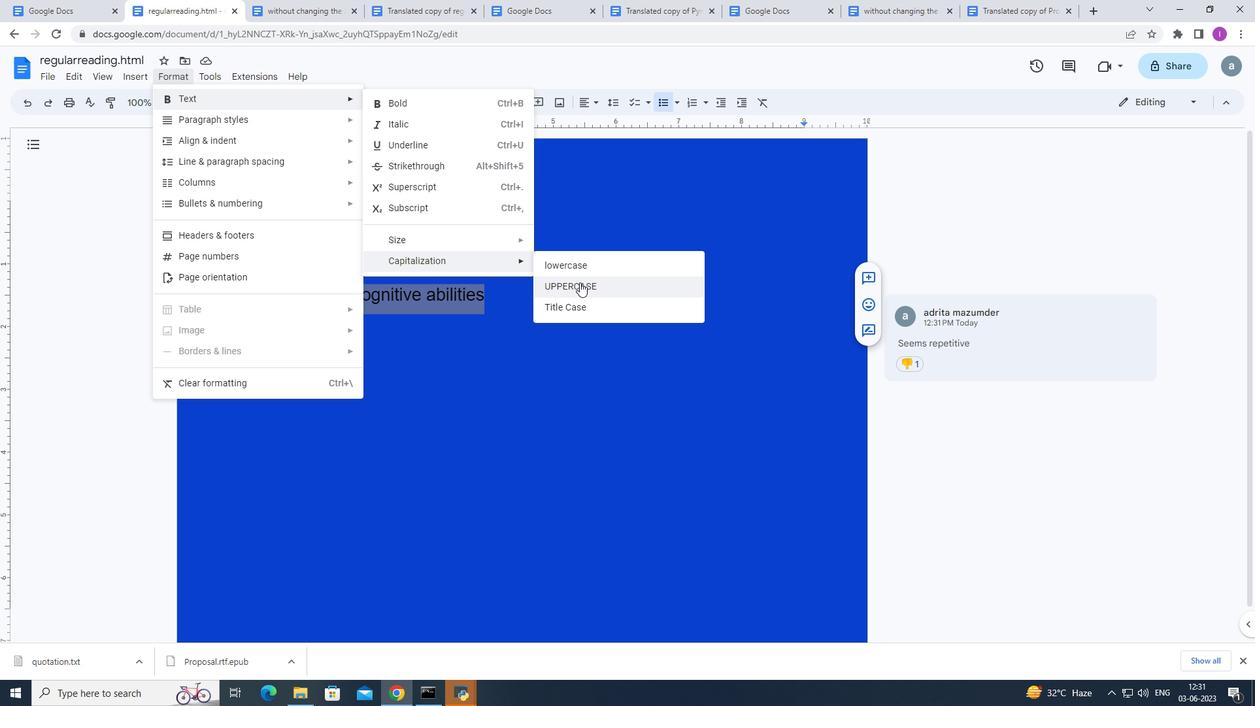 
Action: Mouse pressed left at (580, 281)
Screenshot: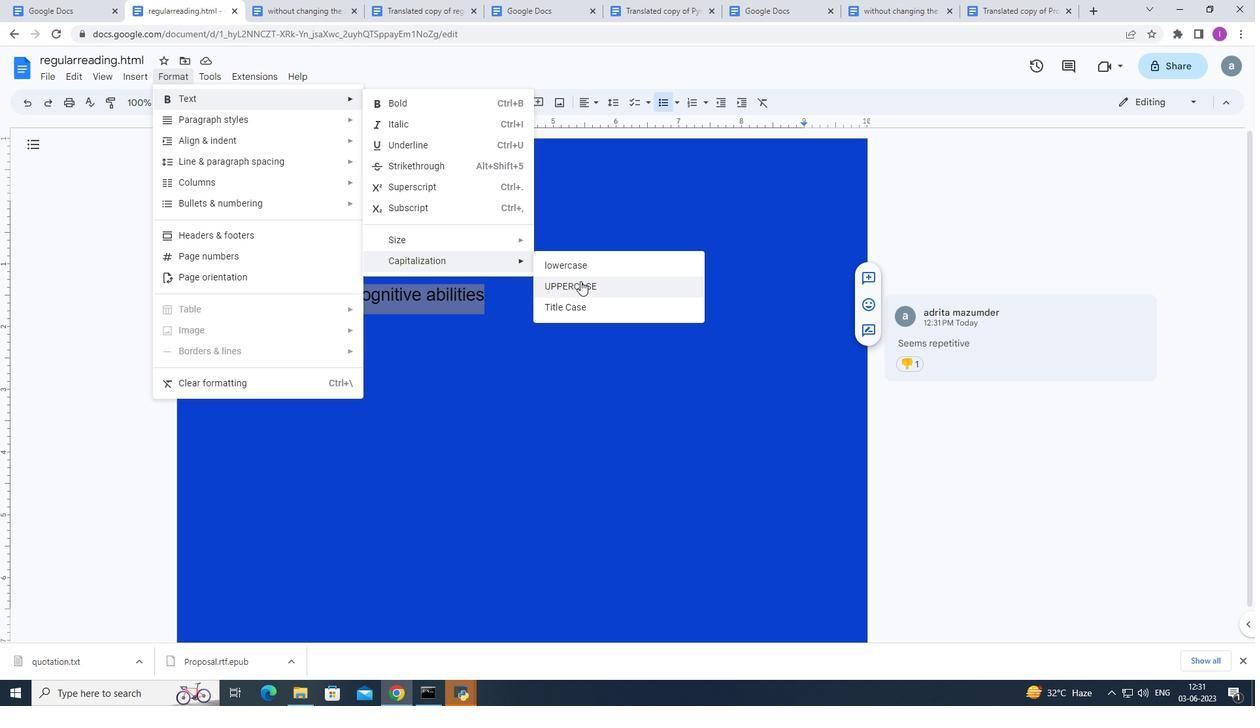 
Action: Mouse moved to (578, 281)
Screenshot: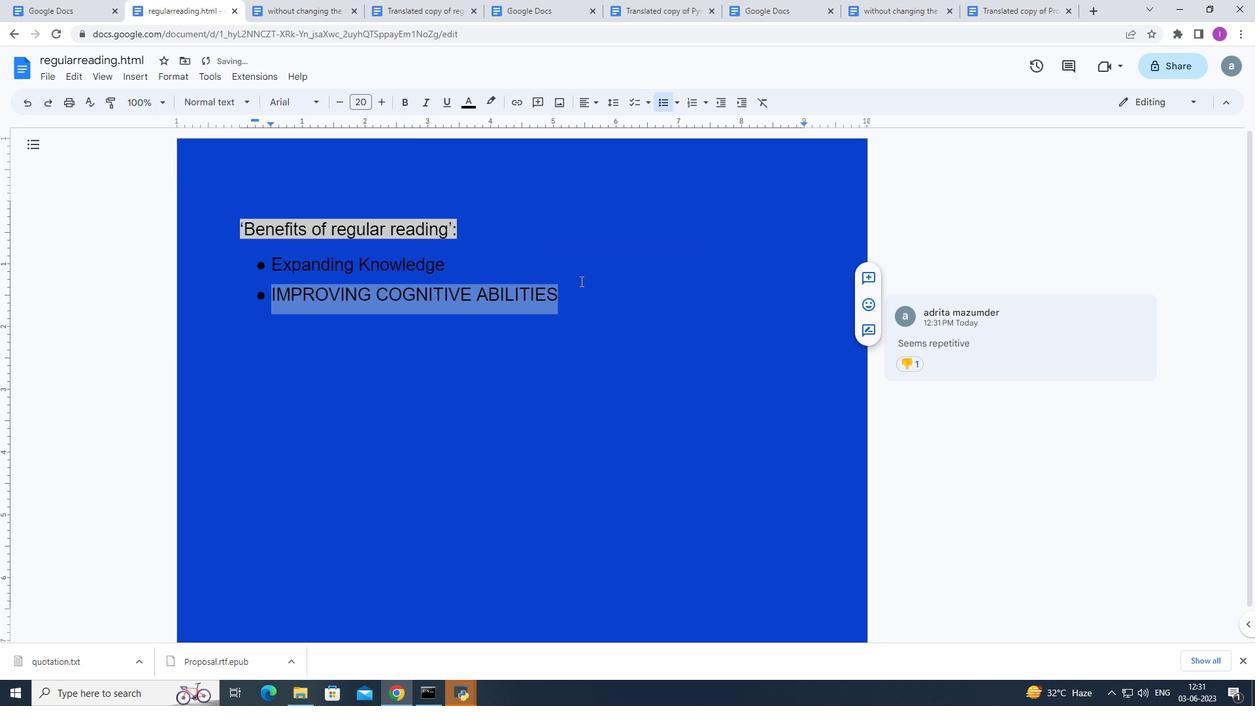 
